 Task: In job application update turn off push notifications.
Action: Mouse moved to (631, 65)
Screenshot: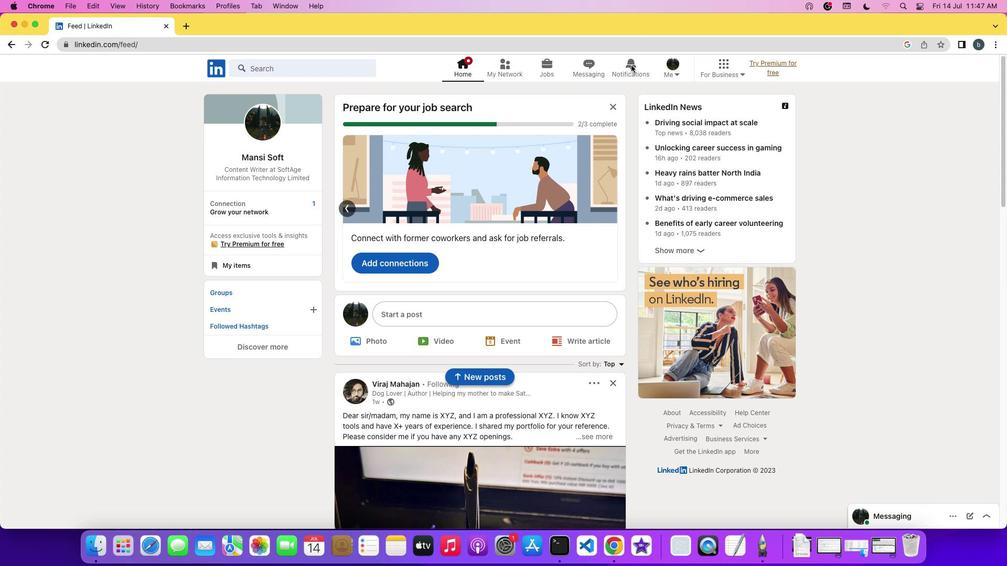 
Action: Mouse pressed left at (631, 65)
Screenshot: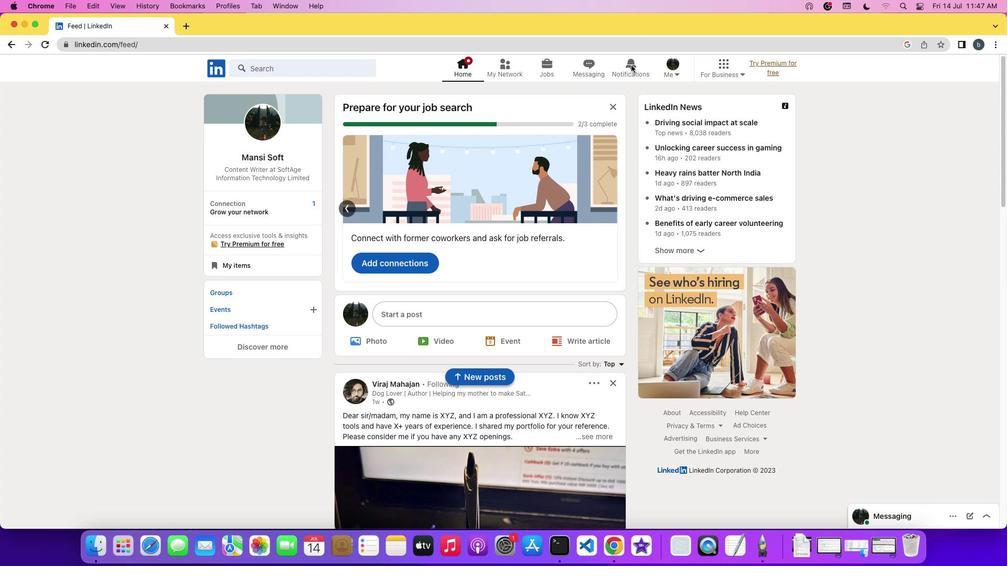 
Action: Mouse pressed left at (631, 65)
Screenshot: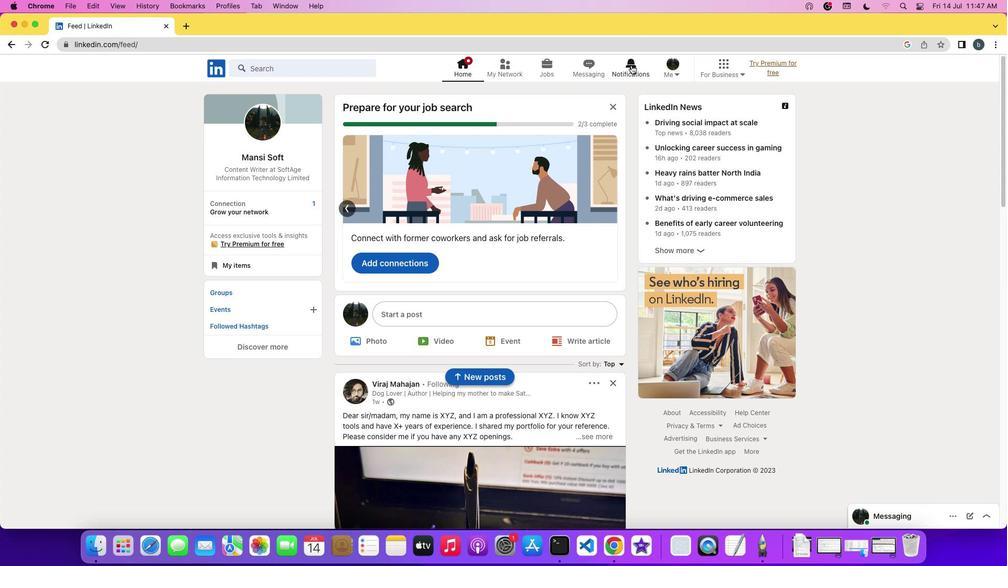 
Action: Mouse moved to (247, 136)
Screenshot: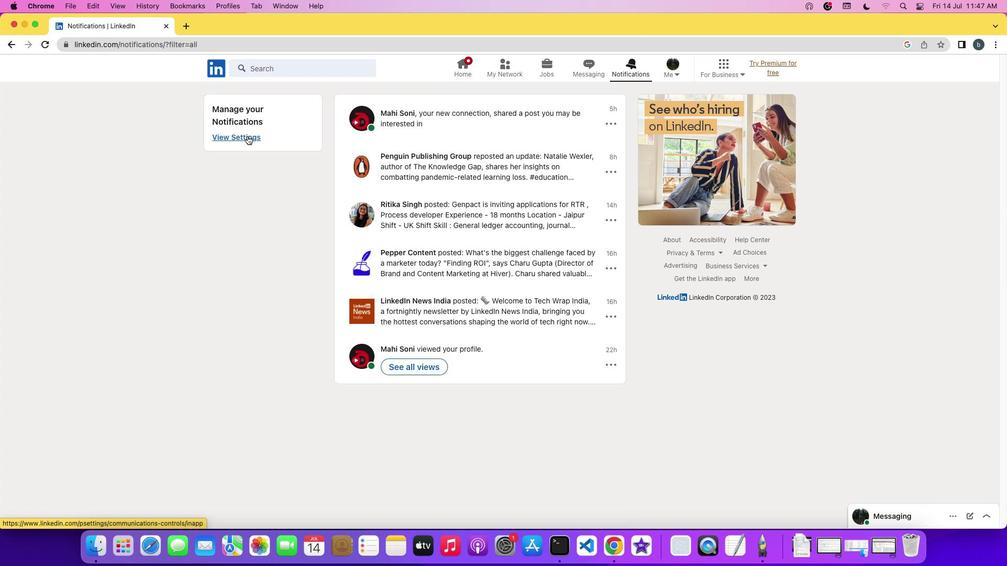 
Action: Mouse pressed left at (247, 136)
Screenshot: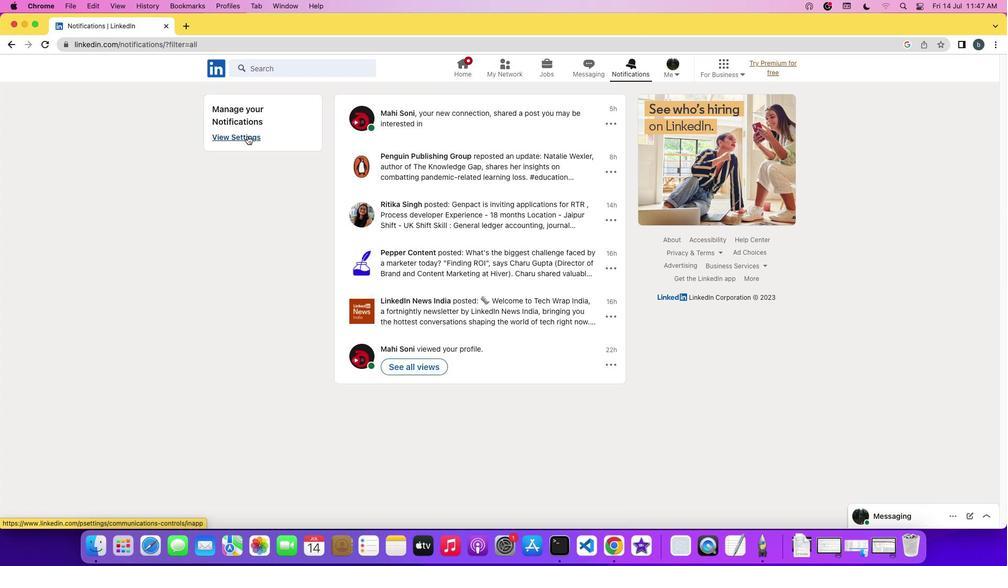 
Action: Mouse moved to (418, 125)
Screenshot: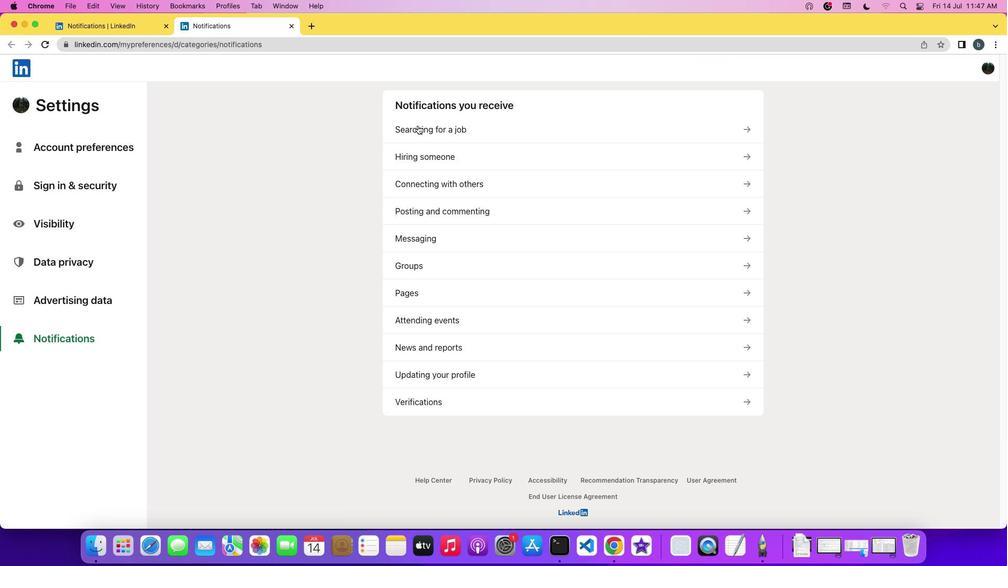 
Action: Mouse pressed left at (418, 125)
Screenshot: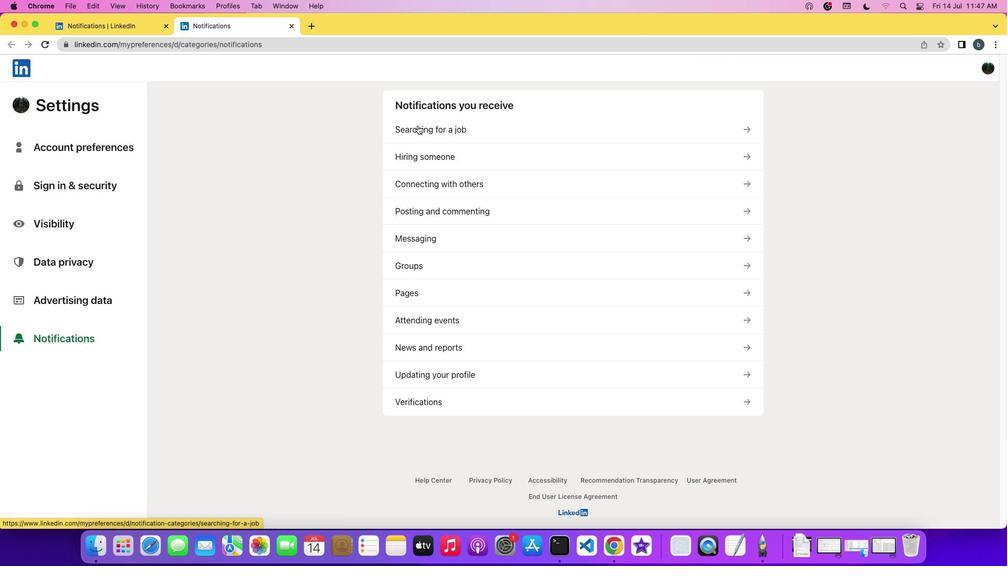 
Action: Mouse moved to (432, 280)
Screenshot: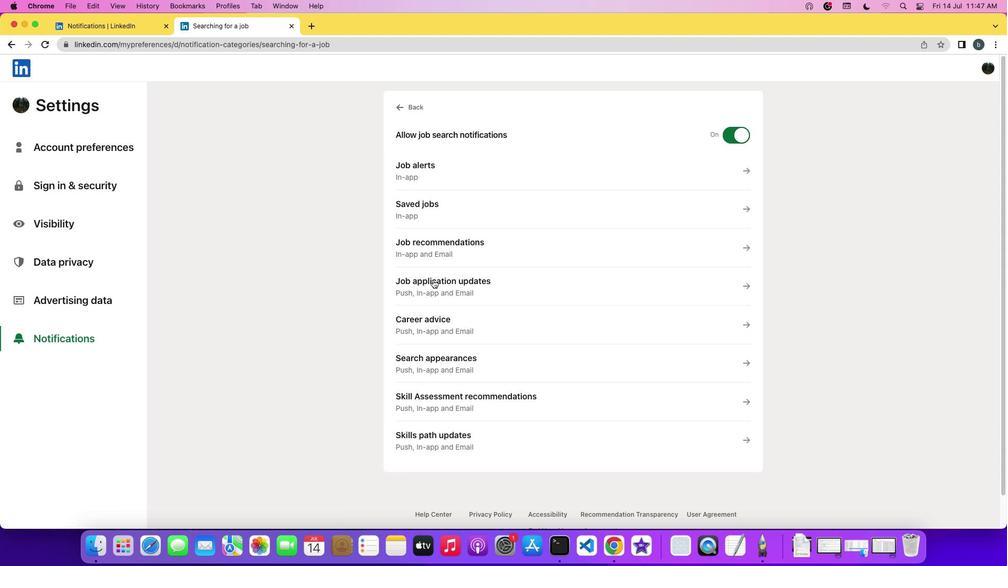 
Action: Mouse pressed left at (432, 280)
Screenshot: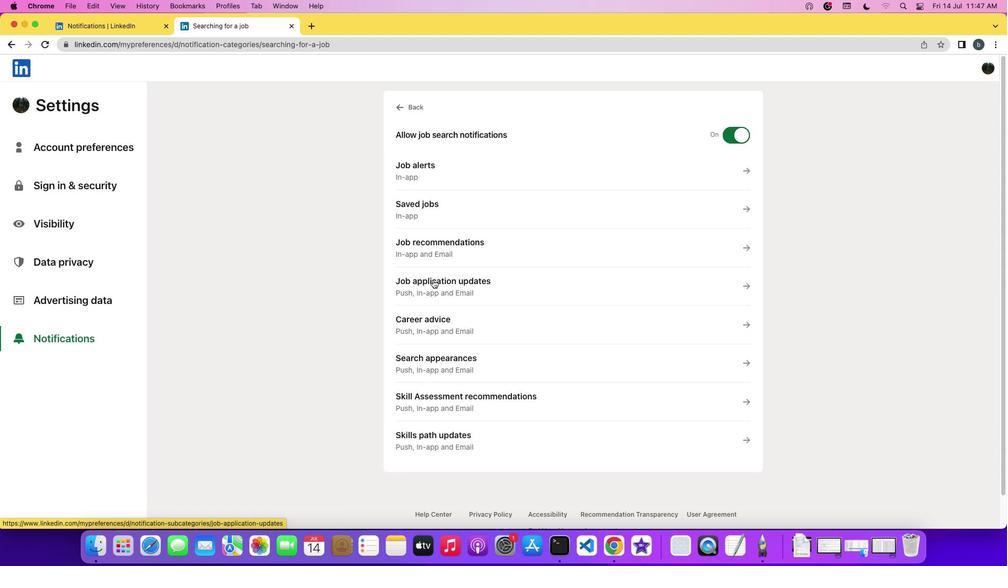 
Action: Mouse moved to (740, 245)
Screenshot: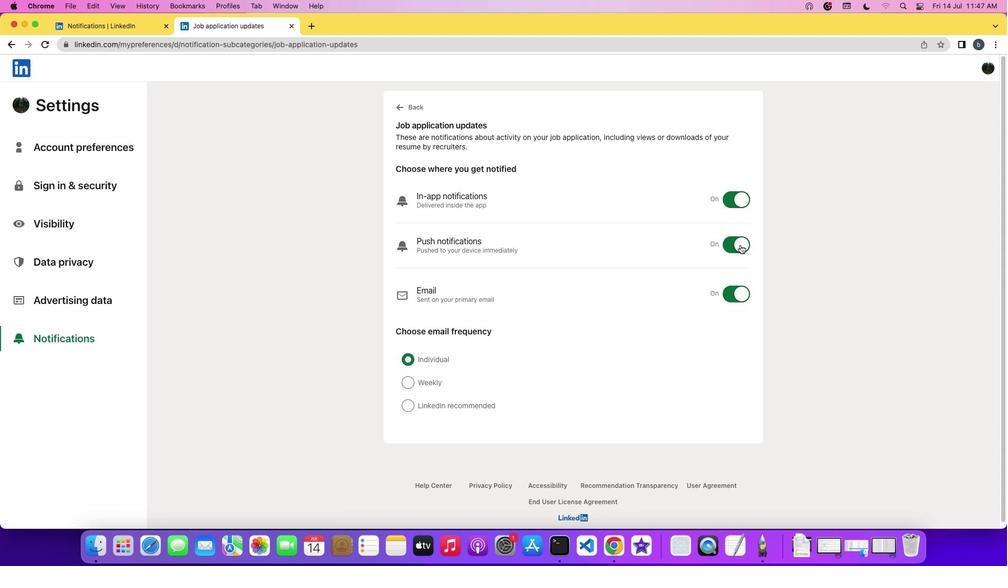 
Action: Mouse pressed left at (740, 245)
Screenshot: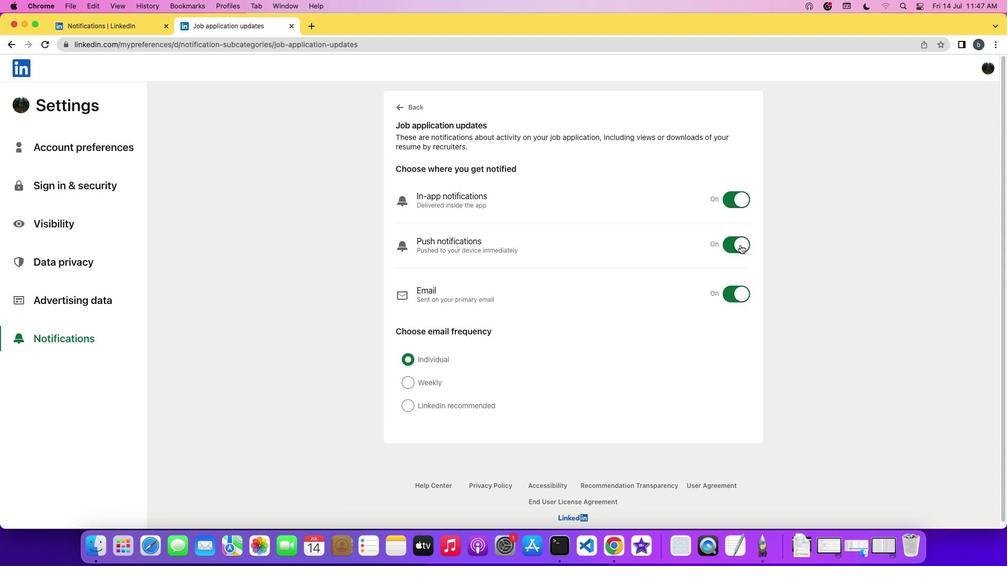 
Action: Mouse moved to (762, 247)
Screenshot: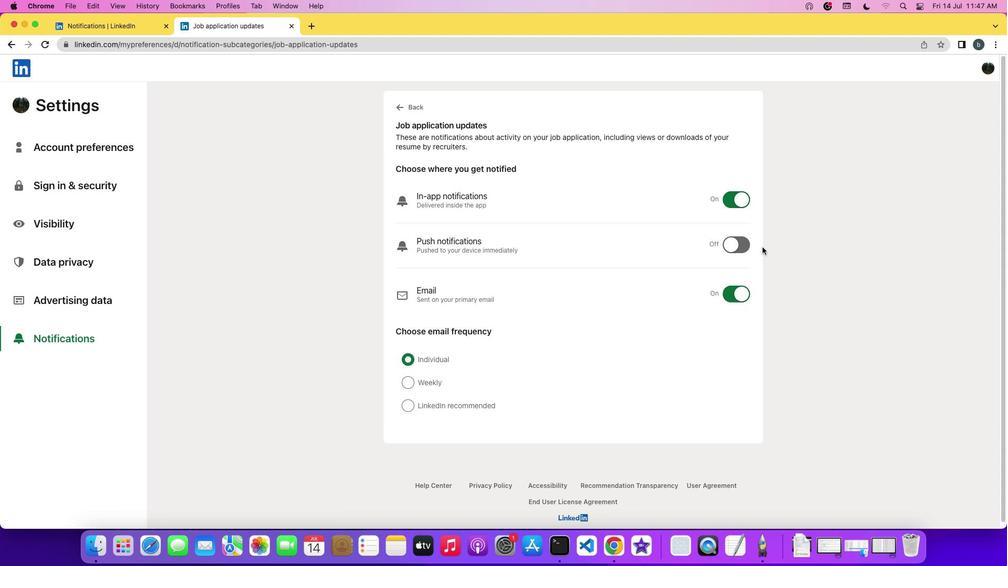 
